 Task: Add Market Corner Beef Tamales With Red Sauce to the cart.
Action: Mouse moved to (18, 131)
Screenshot: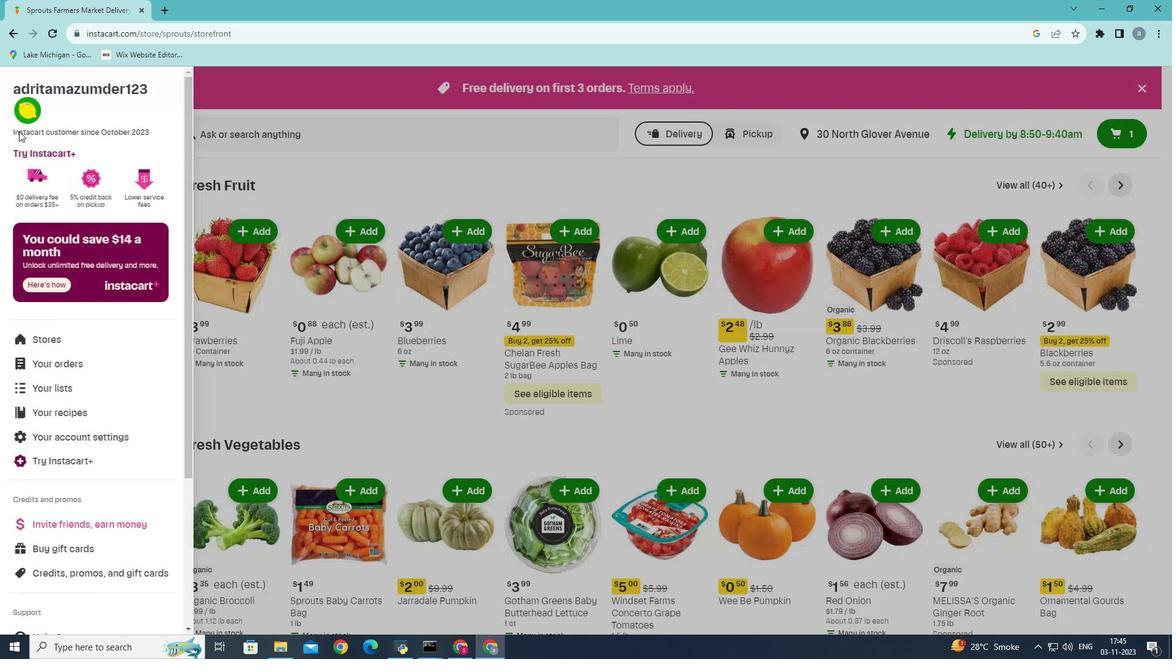 
Action: Mouse pressed left at (18, 131)
Screenshot: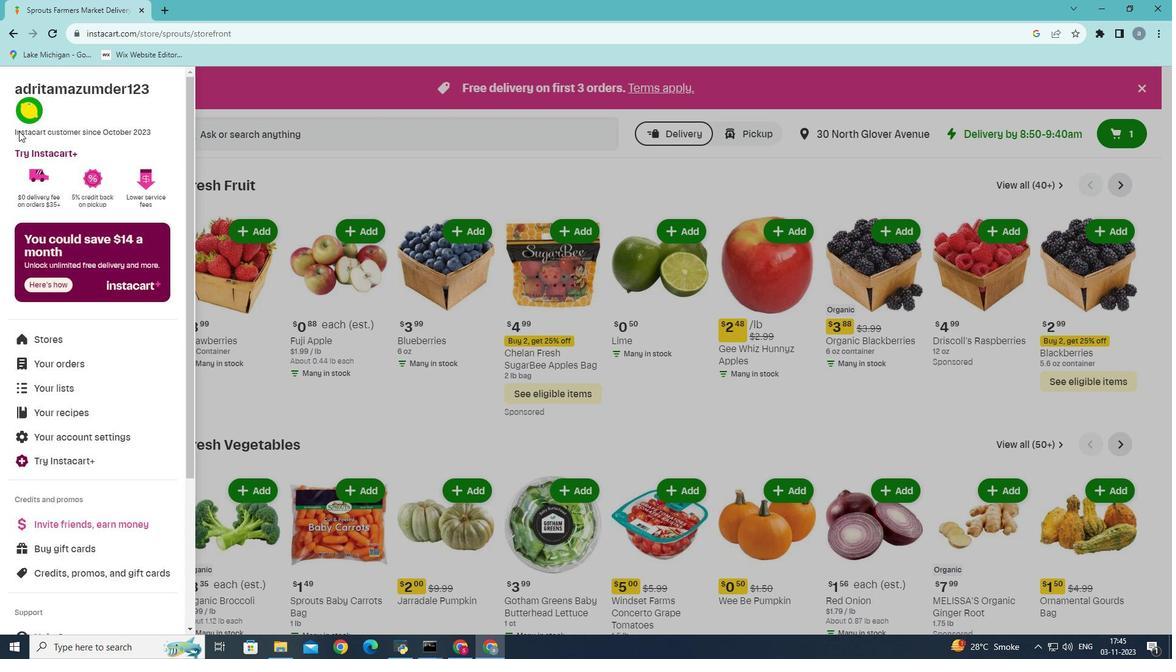
Action: Mouse moved to (62, 344)
Screenshot: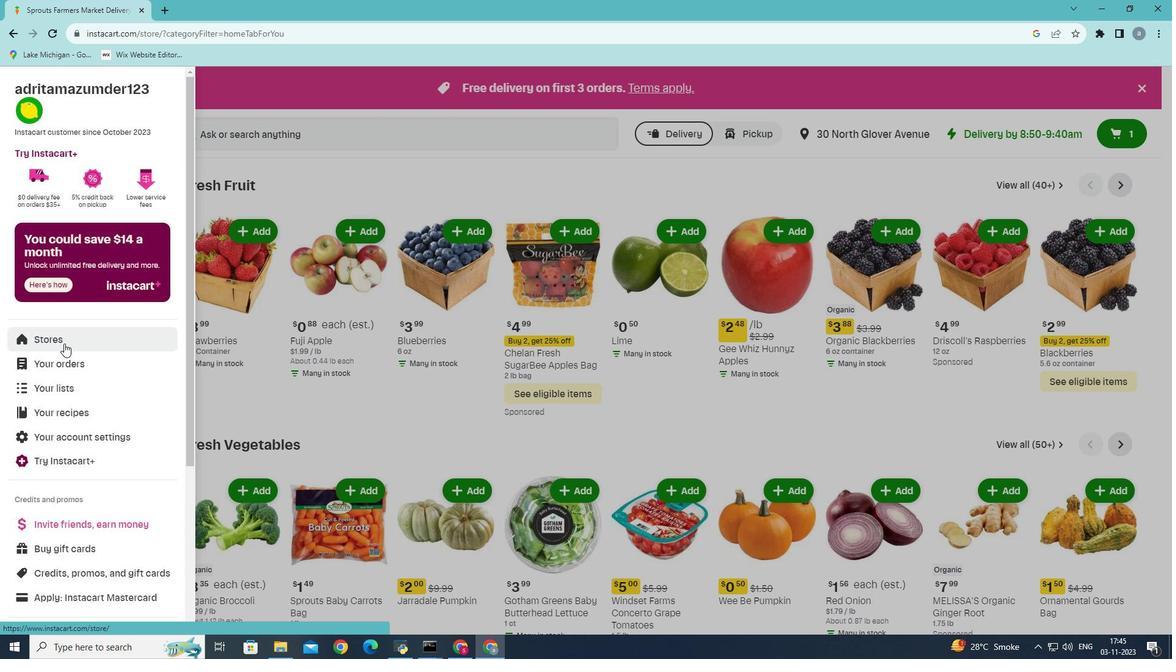 
Action: Mouse pressed left at (62, 344)
Screenshot: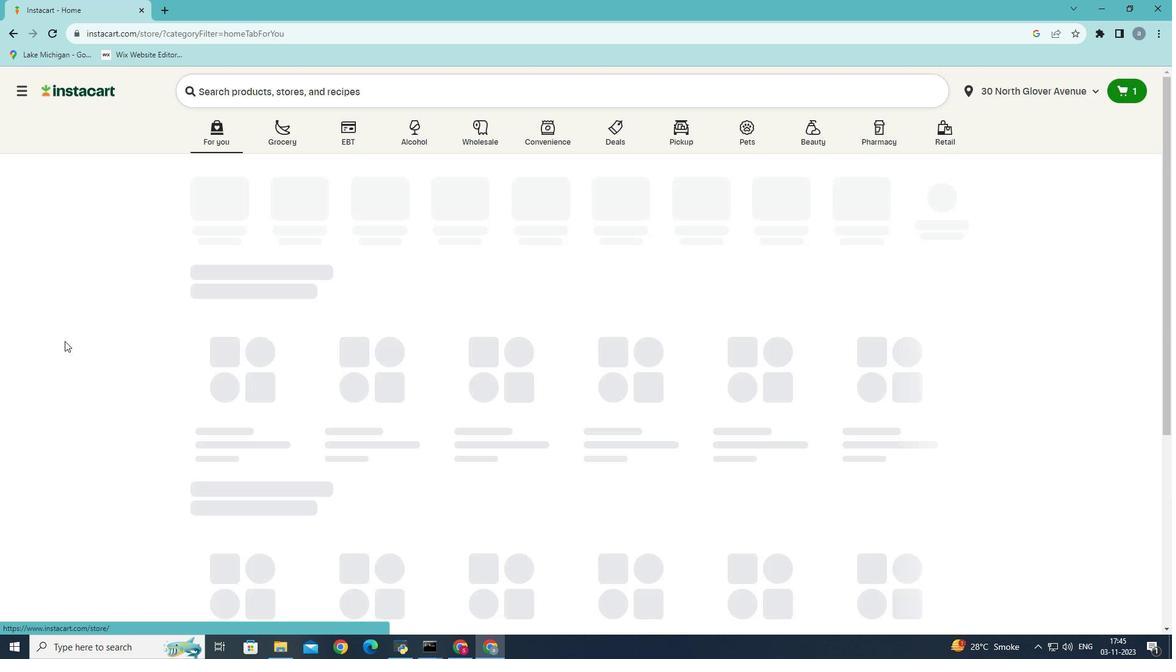 
Action: Mouse moved to (284, 133)
Screenshot: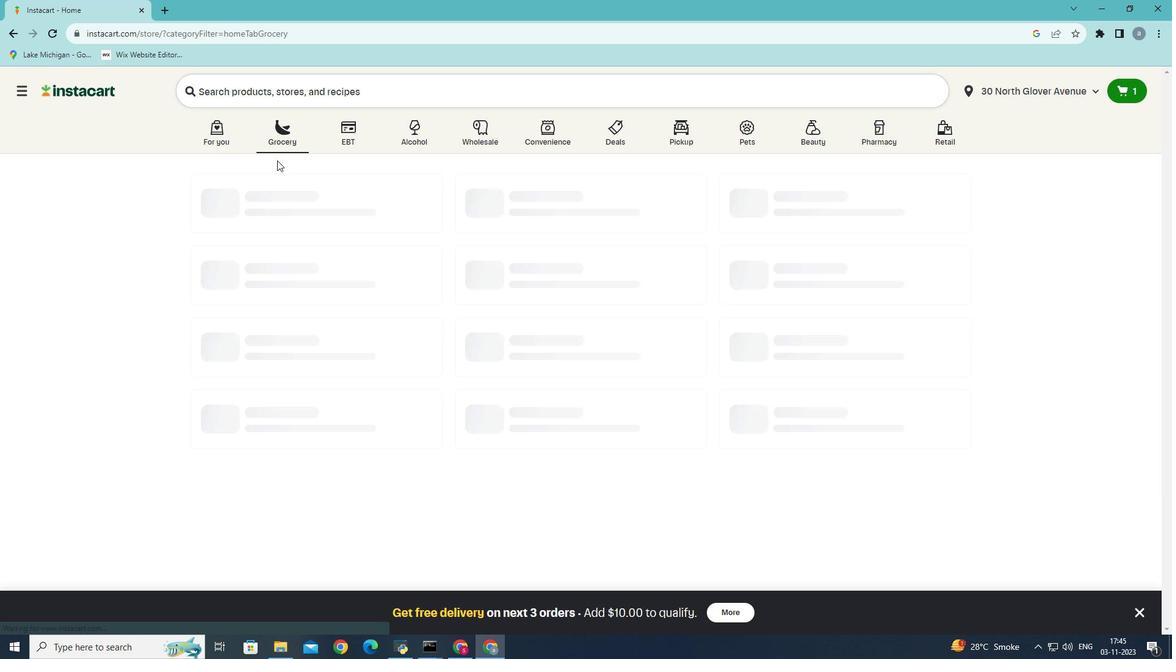 
Action: Mouse pressed left at (284, 133)
Screenshot: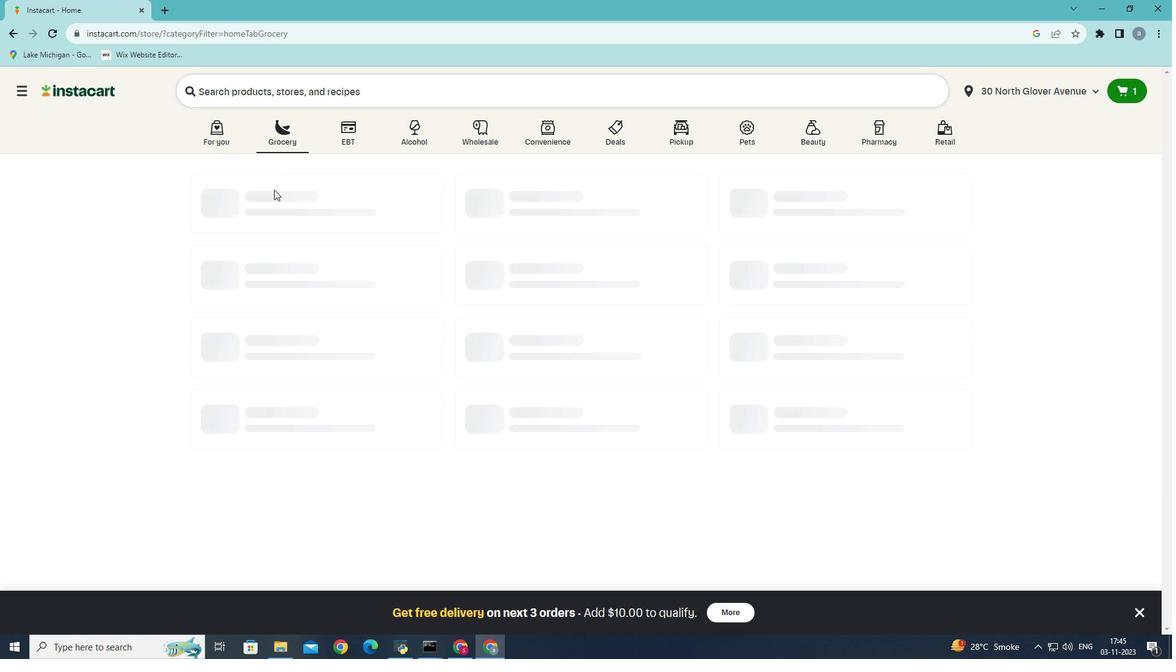 
Action: Mouse moved to (266, 348)
Screenshot: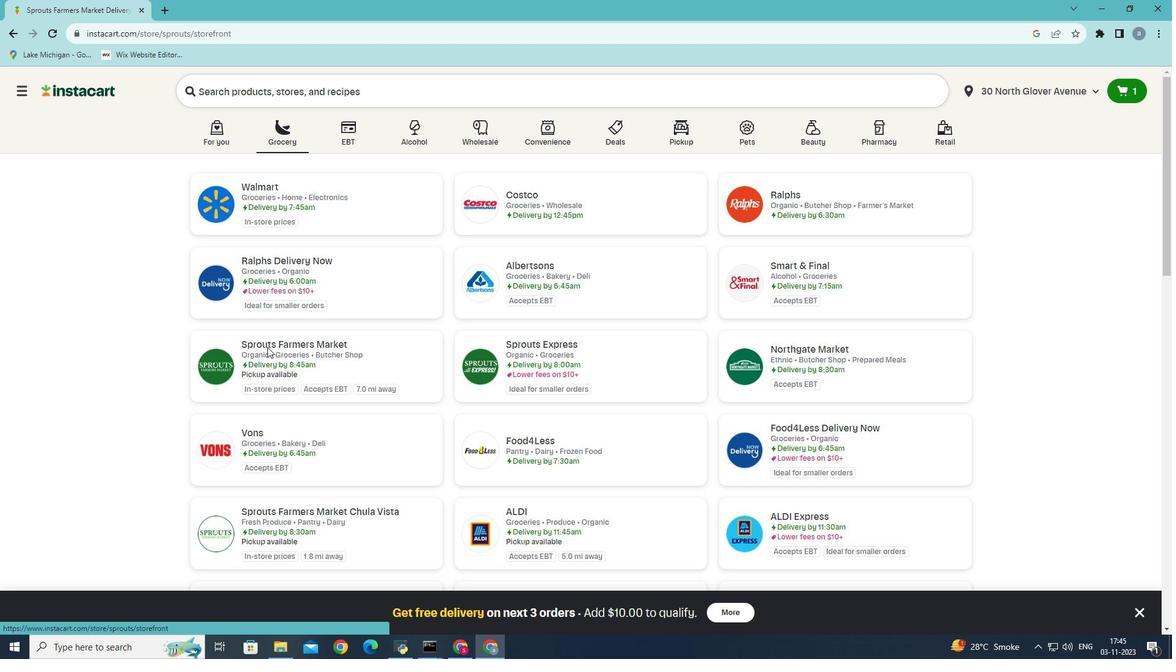 
Action: Mouse pressed left at (266, 348)
Screenshot: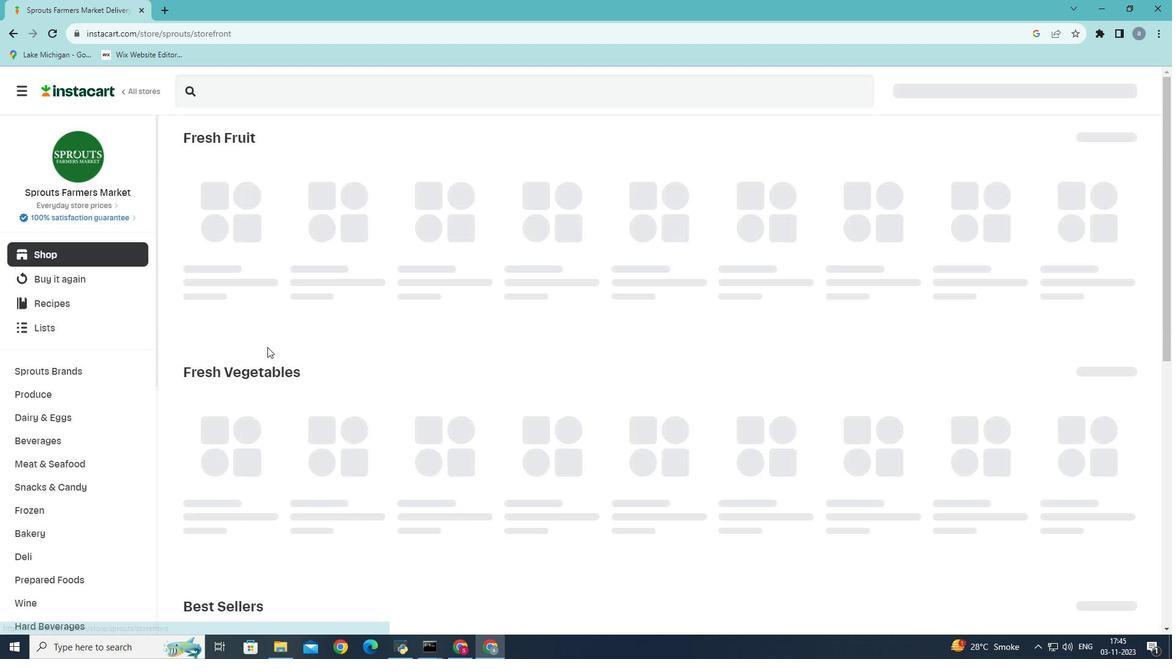 
Action: Mouse moved to (67, 537)
Screenshot: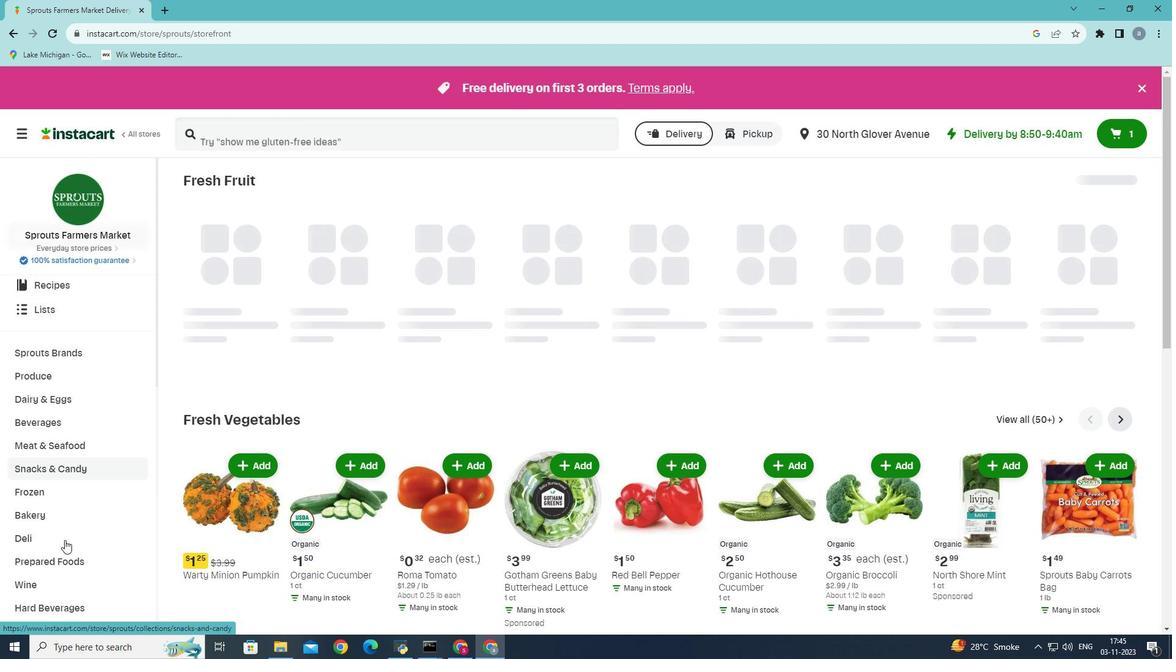 
Action: Mouse scrolled (67, 536) with delta (0, 0)
Screenshot: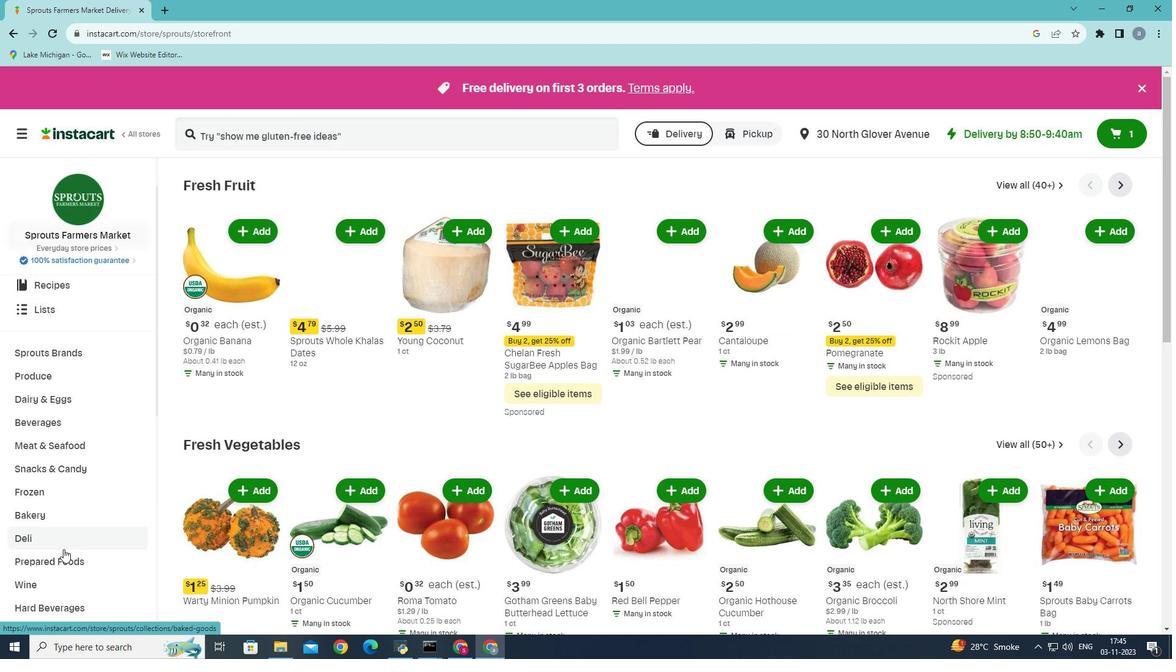 
Action: Mouse moved to (61, 565)
Screenshot: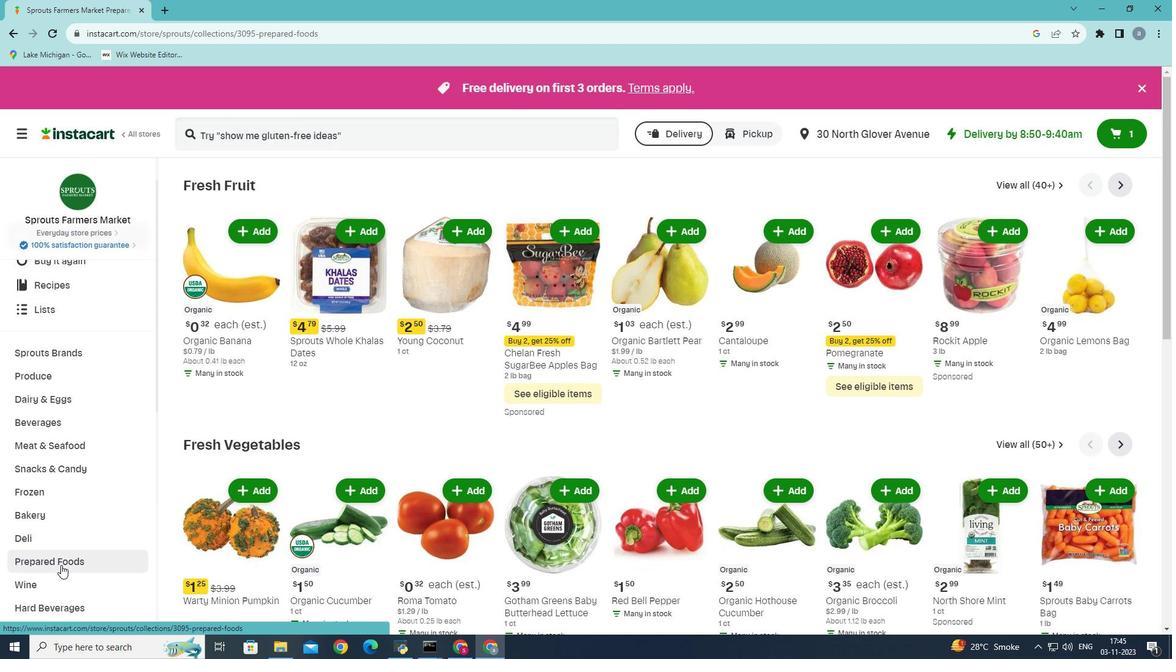
Action: Mouse pressed left at (61, 565)
Screenshot: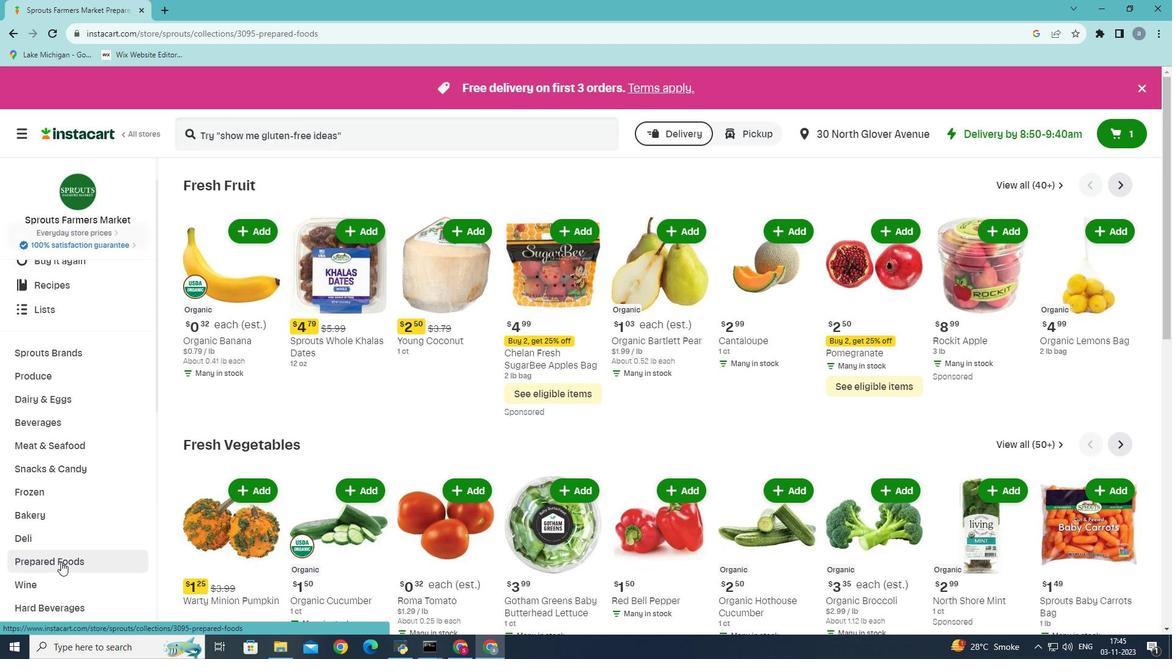 
Action: Mouse moved to (444, 212)
Screenshot: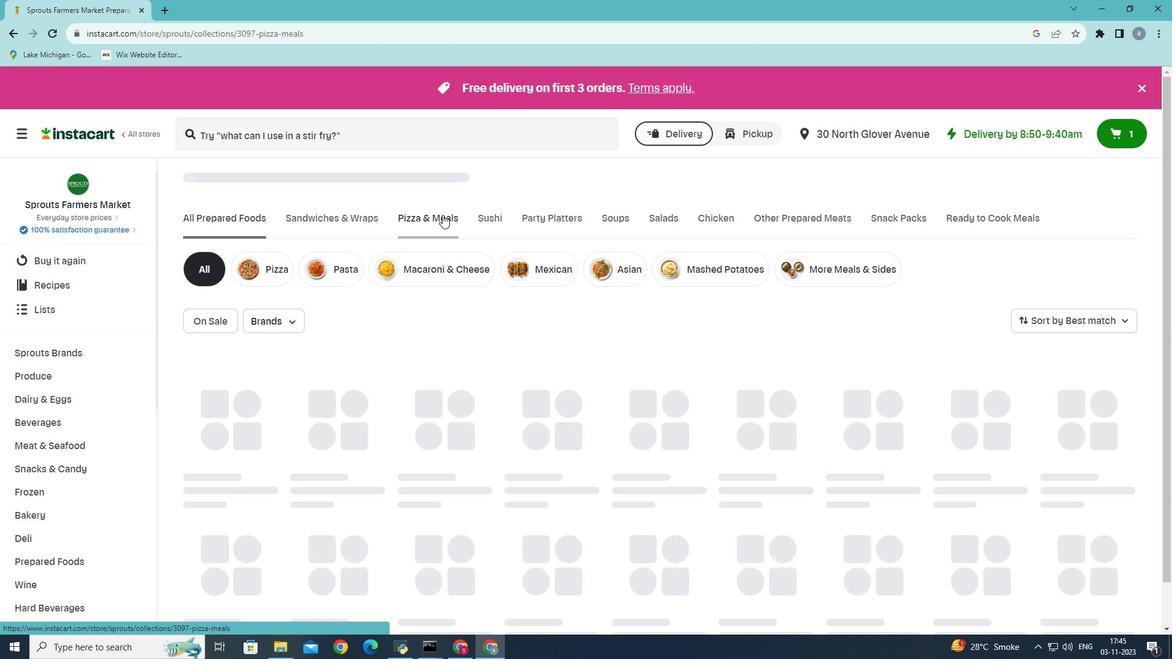 
Action: Mouse pressed left at (444, 212)
Screenshot: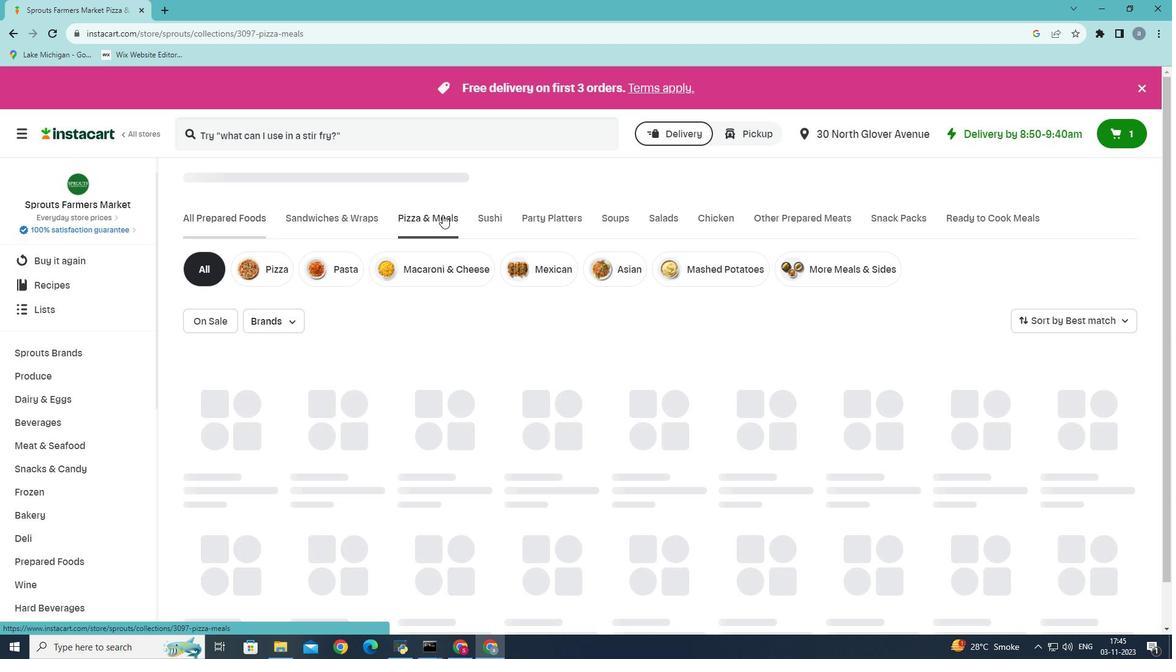 
Action: Mouse moved to (860, 271)
Screenshot: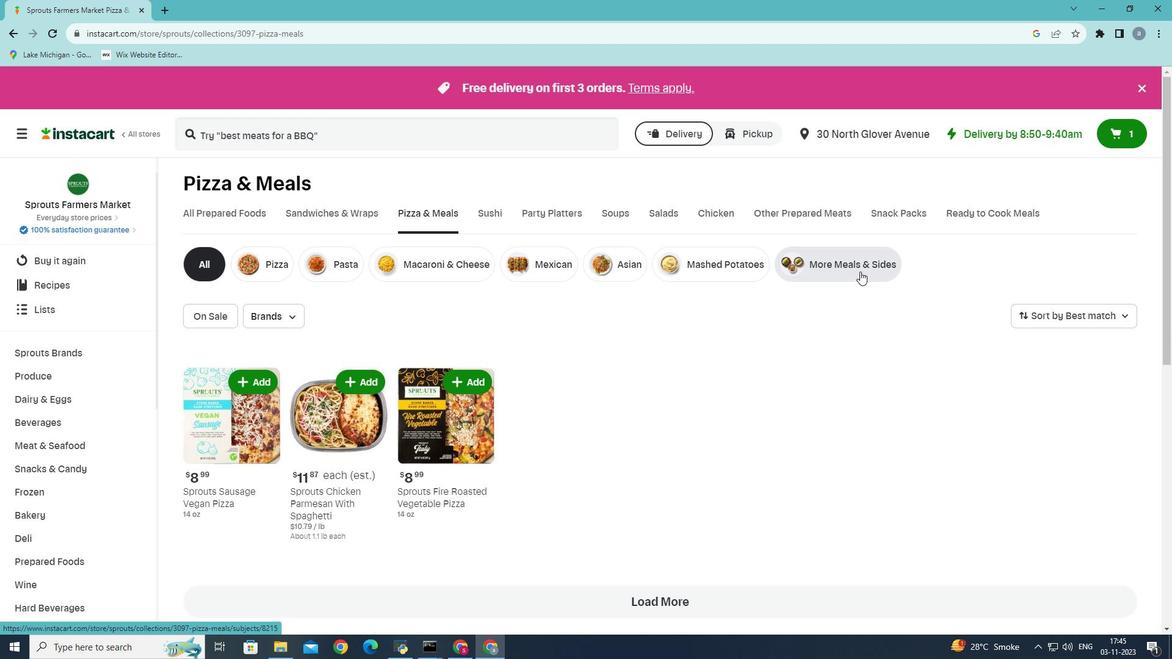 
Action: Mouse pressed left at (860, 271)
Screenshot: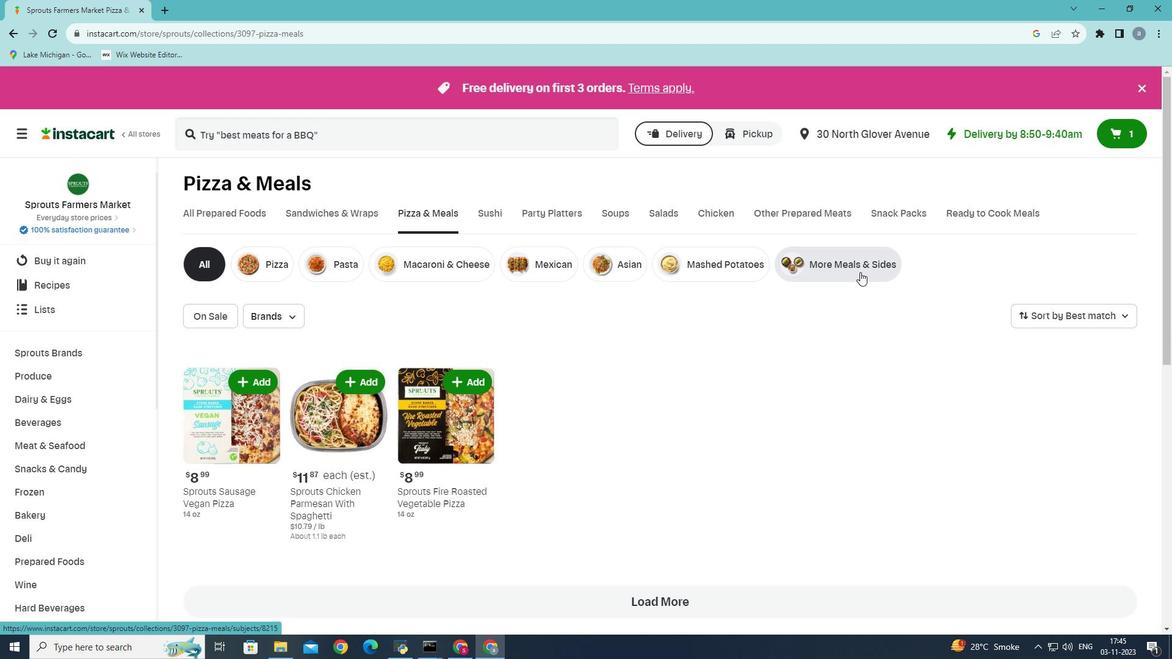 
Action: Mouse moved to (281, 137)
Screenshot: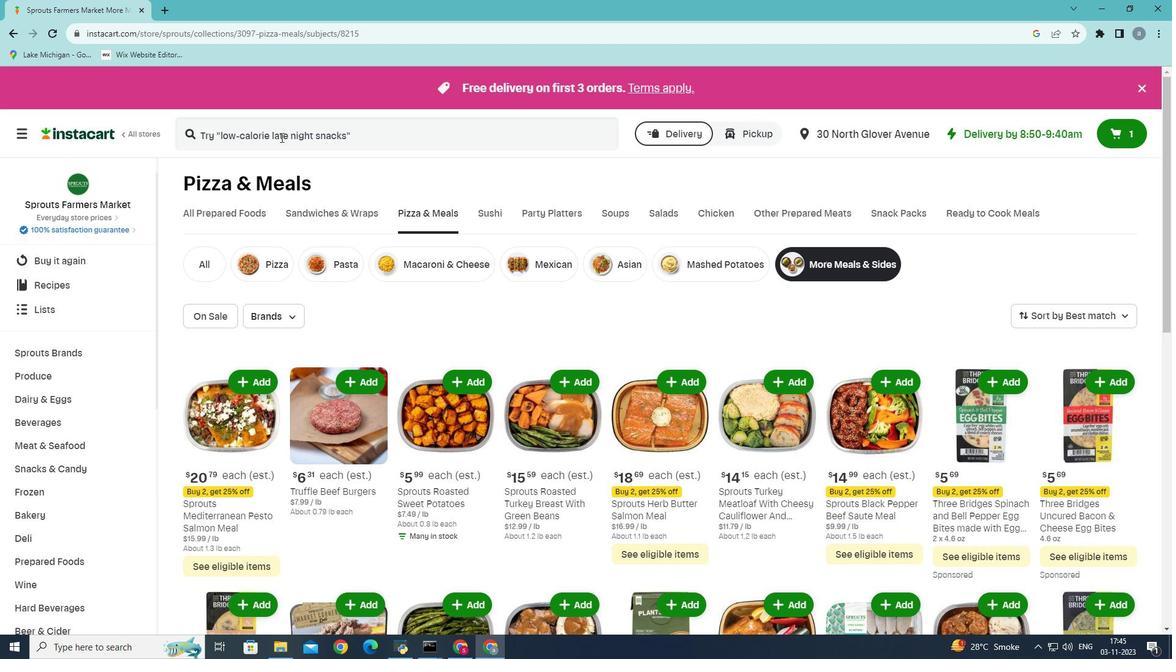
Action: Mouse pressed left at (281, 137)
Screenshot: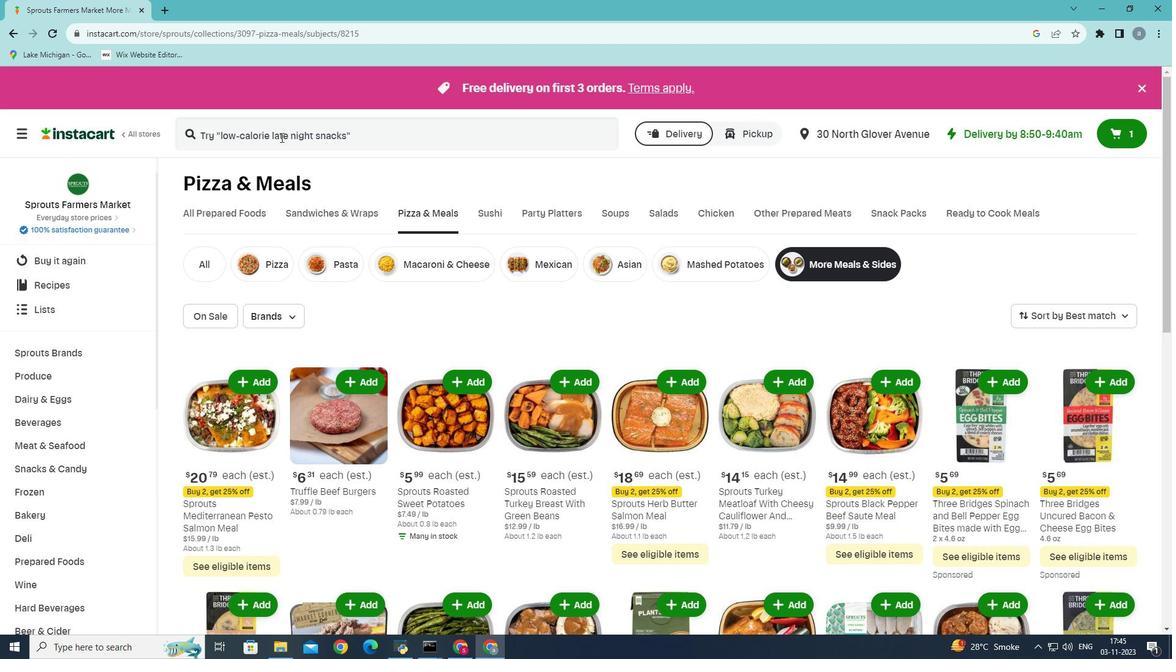 
Action: Mouse moved to (281, 137)
Screenshot: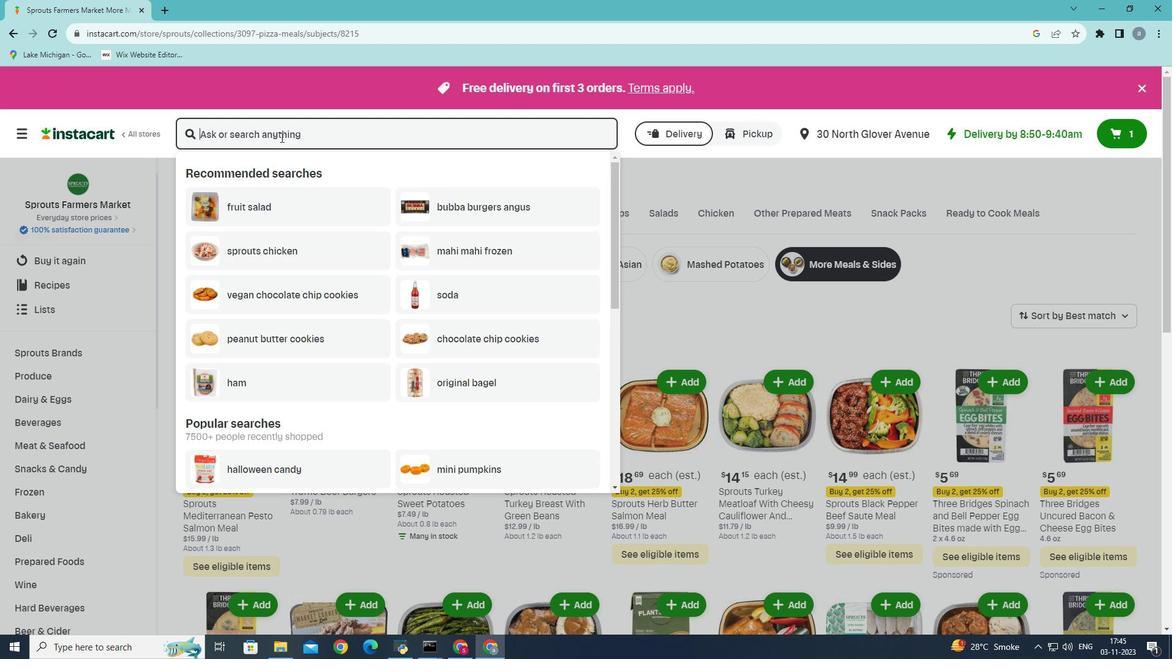 
Action: Key pressed <Key.shift>Markwet<Key.backspace><Key.backspace><Key.backspace>et<Key.space>corner<Key.space>beef<Key.space>tamales<Key.space>with<Key.space>red<Key.space>sauce<Key.enter>
Screenshot: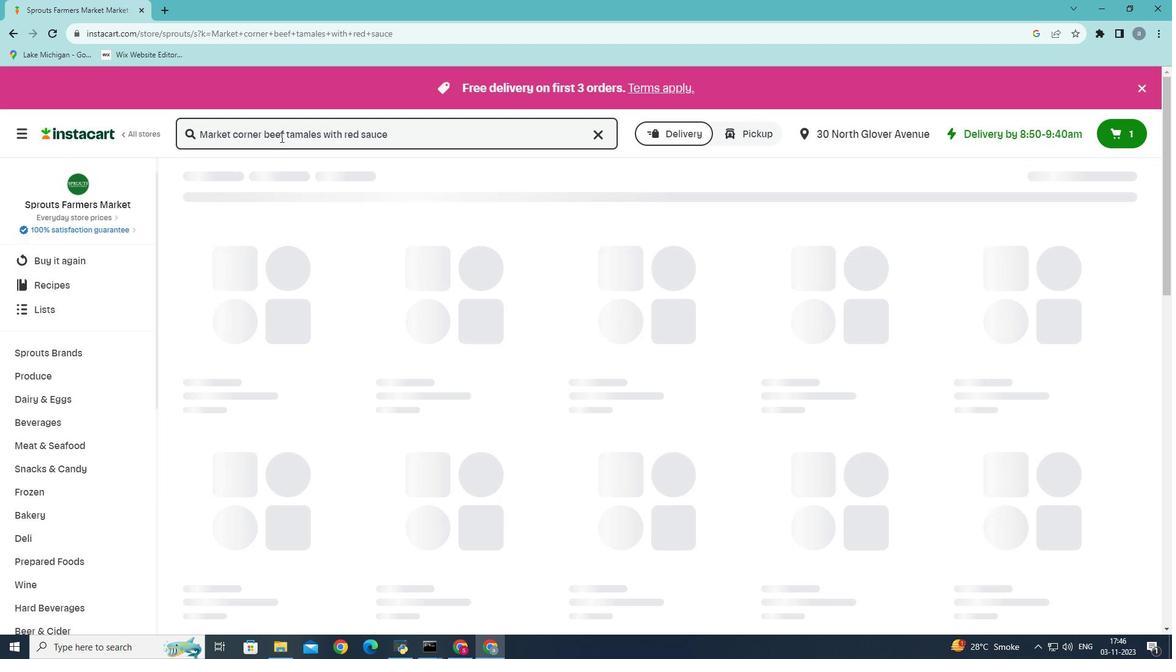 
Action: Mouse moved to (731, 260)
Screenshot: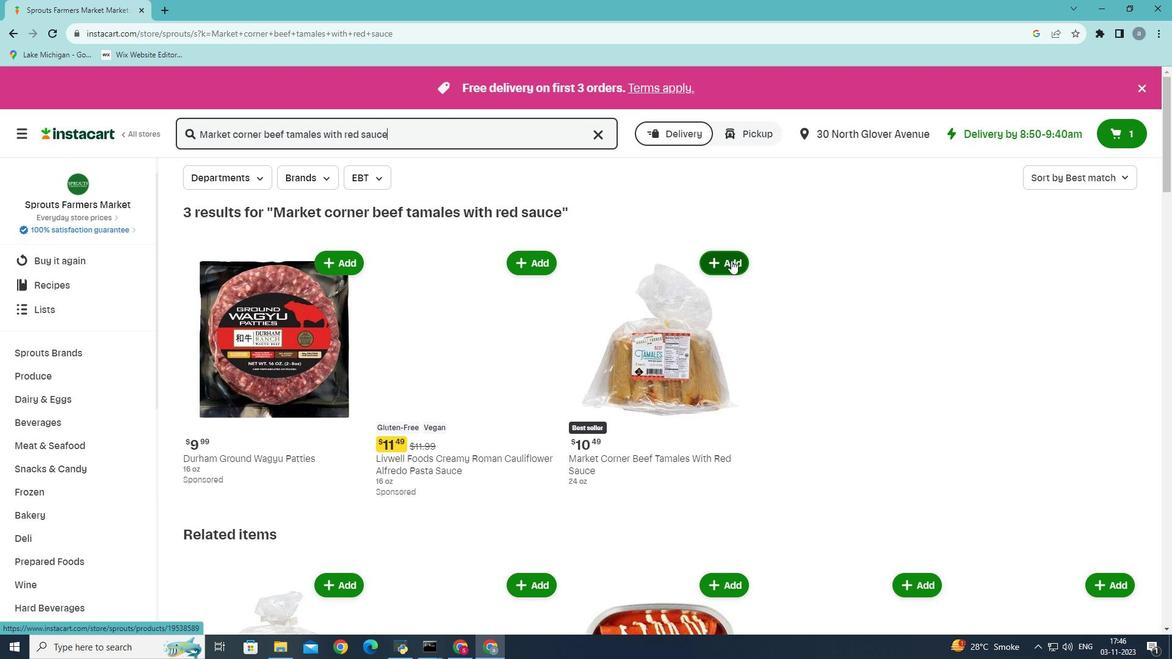 
Action: Mouse pressed left at (731, 260)
Screenshot: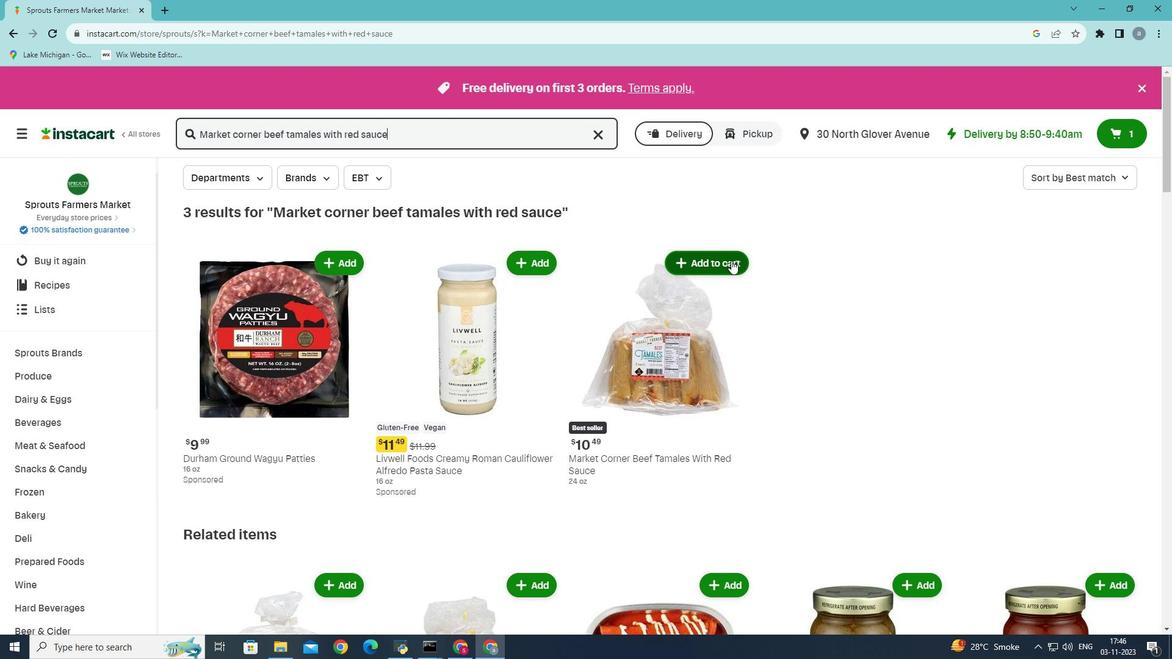 
Action: Mouse moved to (711, 281)
Screenshot: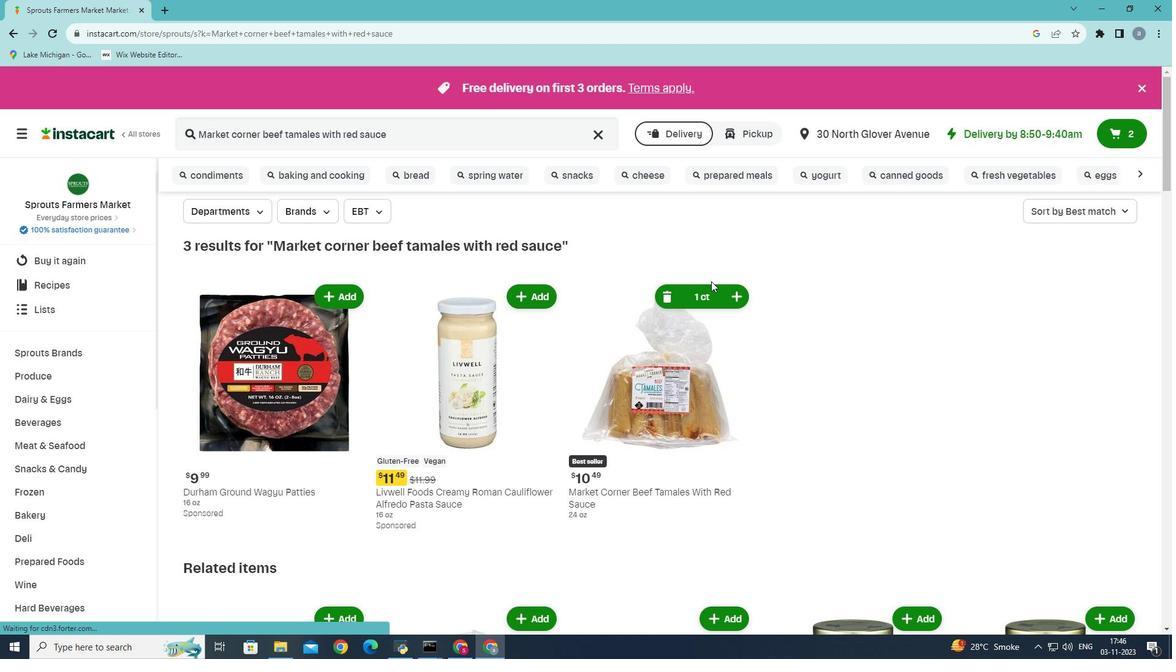 
